 Task: Discover beaches for a family vacation between Myrtle Beach, South Carolina, and Tybee Island, Georgia.
Action: Mouse moved to (302, 99)
Screenshot: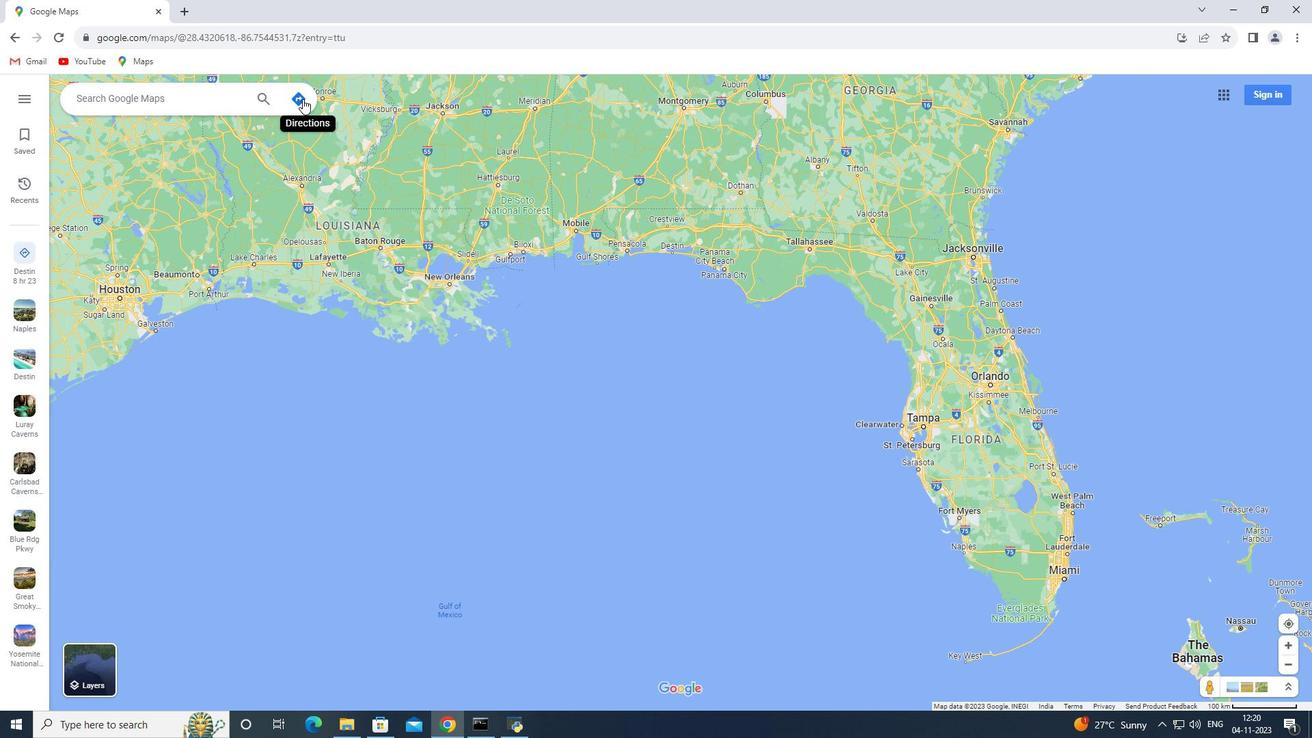 
Action: Mouse pressed left at (302, 99)
Screenshot: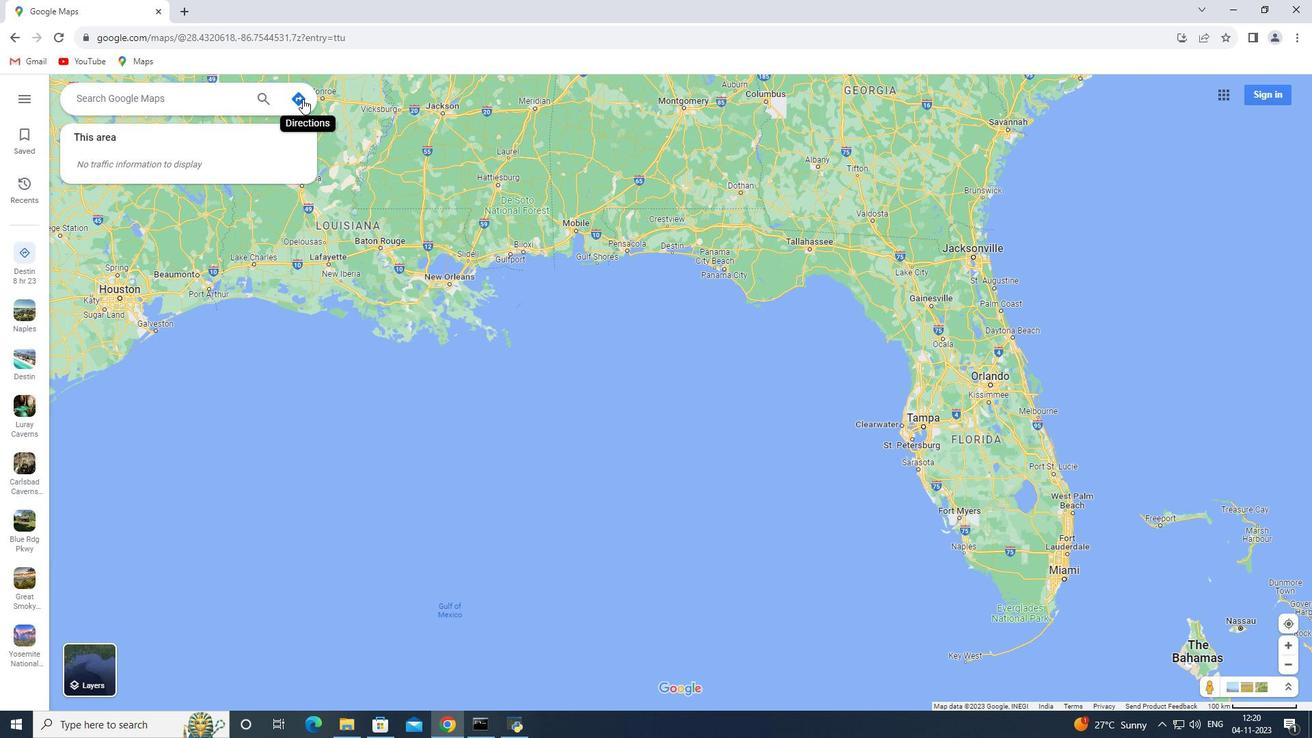 
Action: Mouse moved to (170, 129)
Screenshot: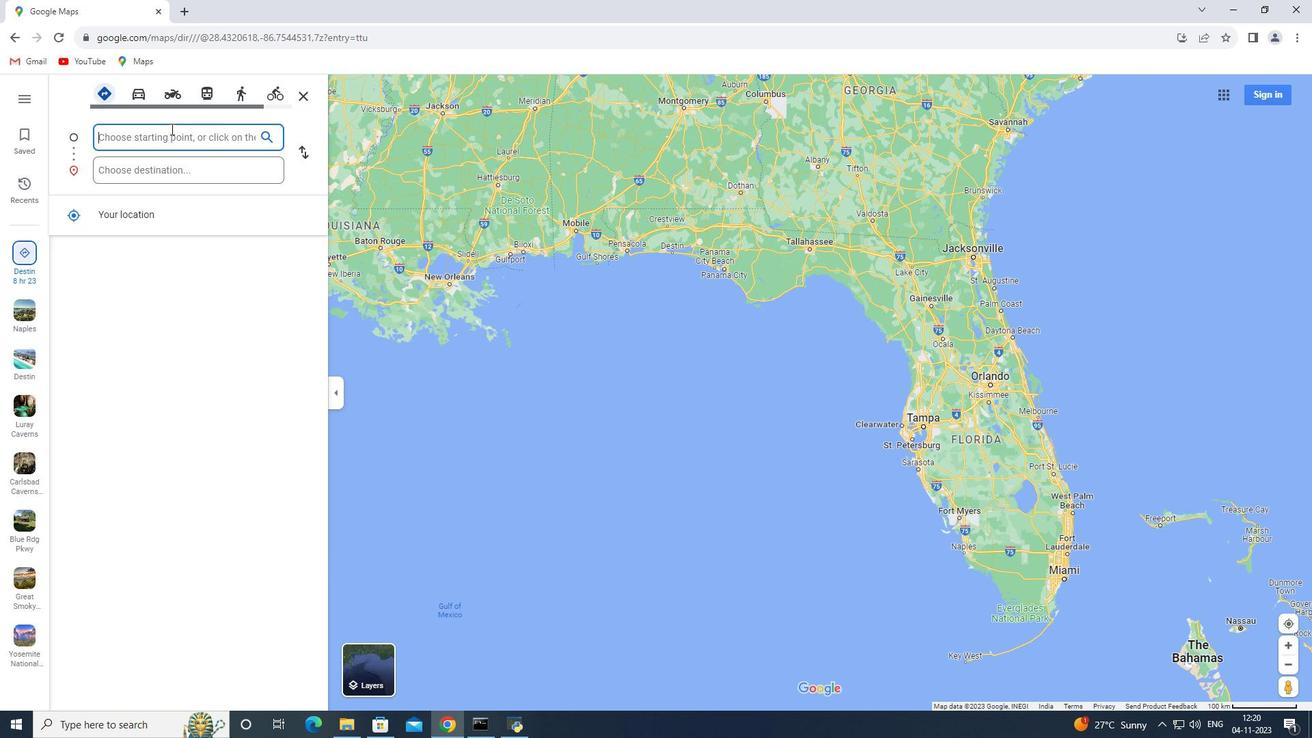 
Action: Key pressed <Key.shift><Key.shift><Key.shift><Key.shift><Key.shift><Key.shift><Key.shift><Key.shift><Key.shift>Myrtle<Key.space><Key.shift>Beach,<Key.space><Key.shift>South<Key.space><Key.shift>Carolina
Screenshot: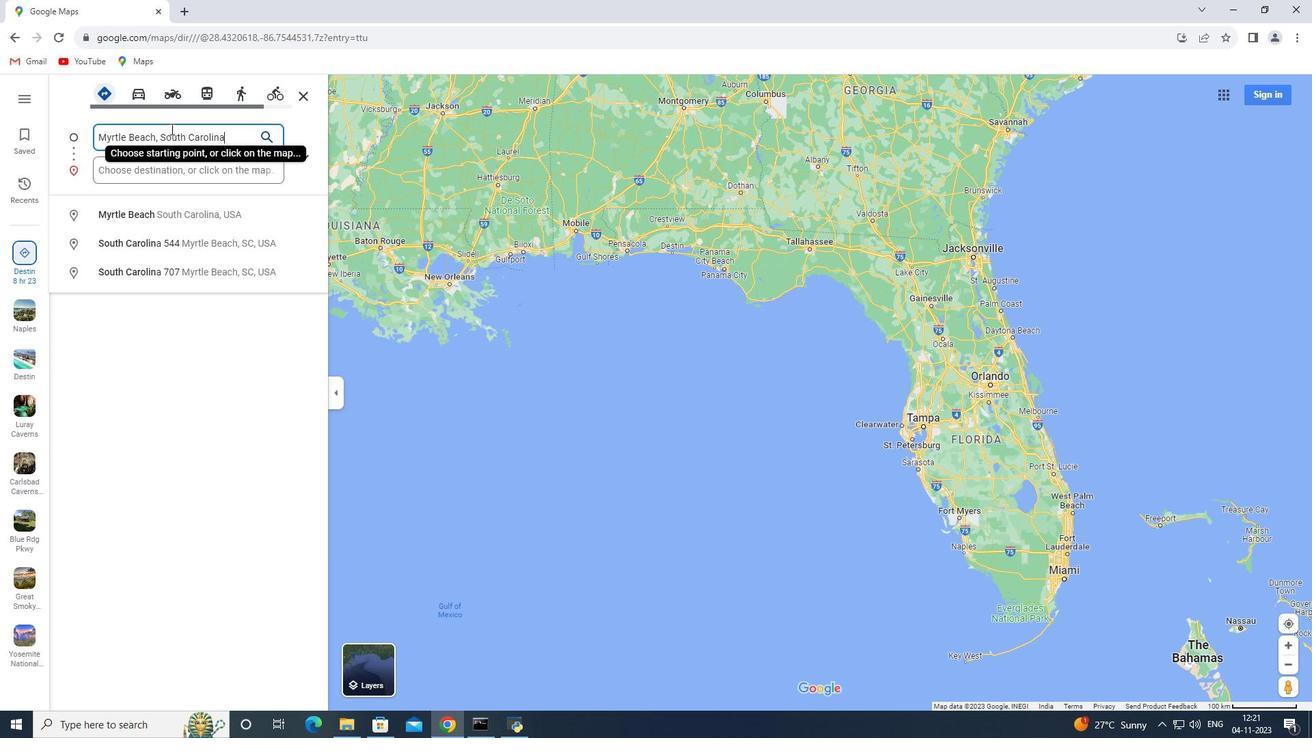 
Action: Mouse moved to (168, 164)
Screenshot: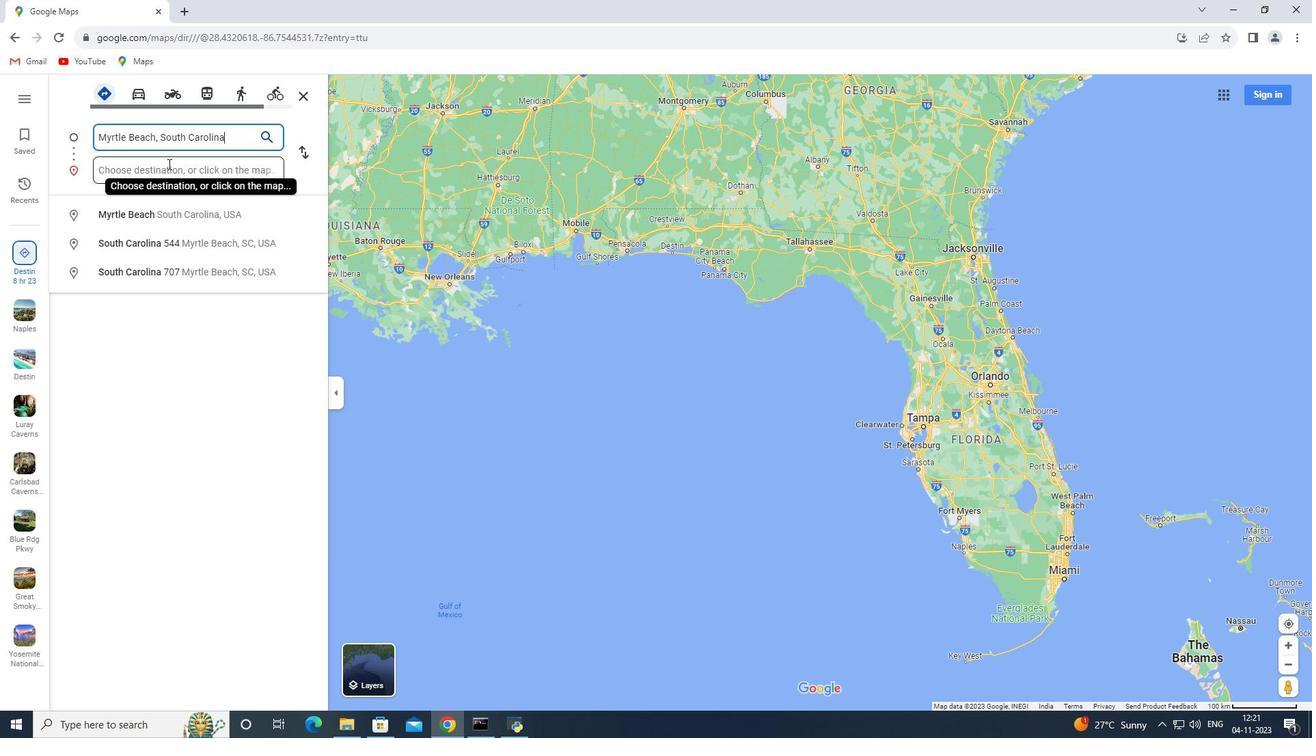 
Action: Mouse pressed left at (168, 164)
Screenshot: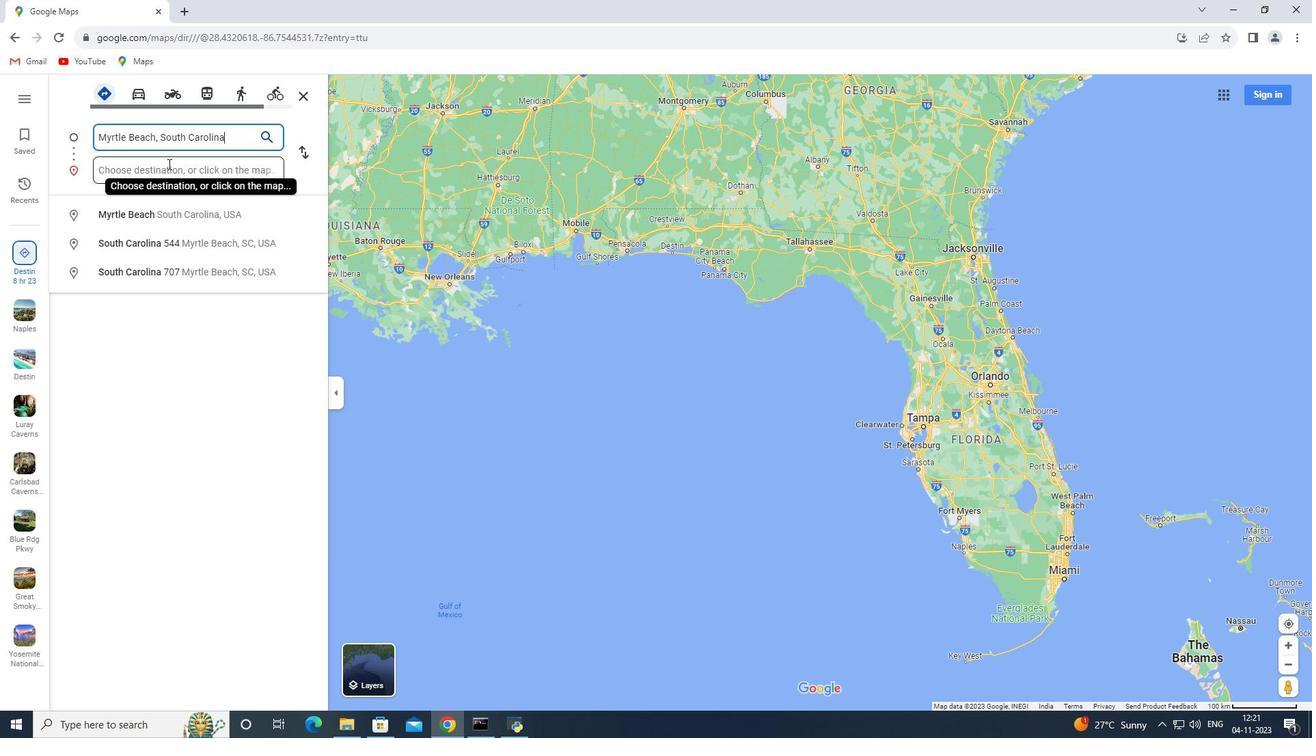 
Action: Key pressed <Key.shift>Tybee<Key.space><Key.shift>Island,<Key.space><Key.shift>Georgia<Key.enter>
Screenshot: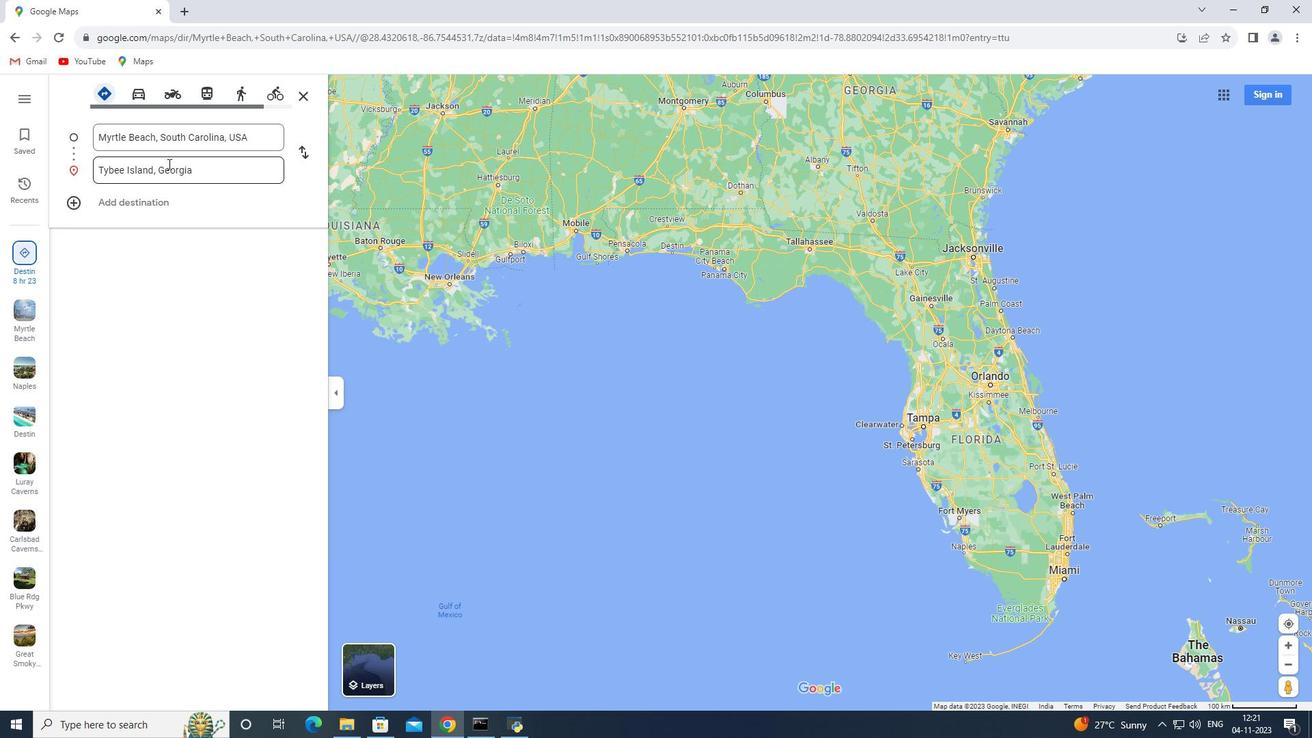 
Action: Mouse moved to (744, 99)
Screenshot: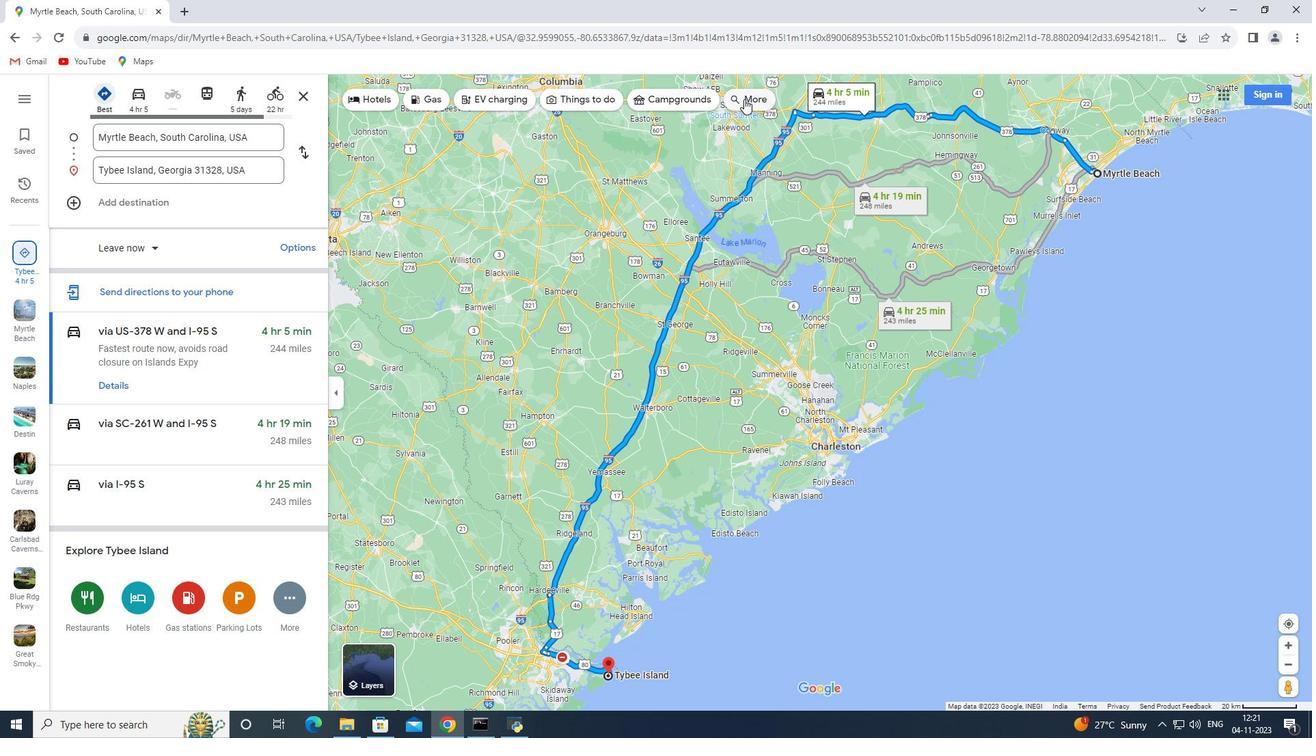 
Action: Mouse pressed left at (744, 99)
Screenshot: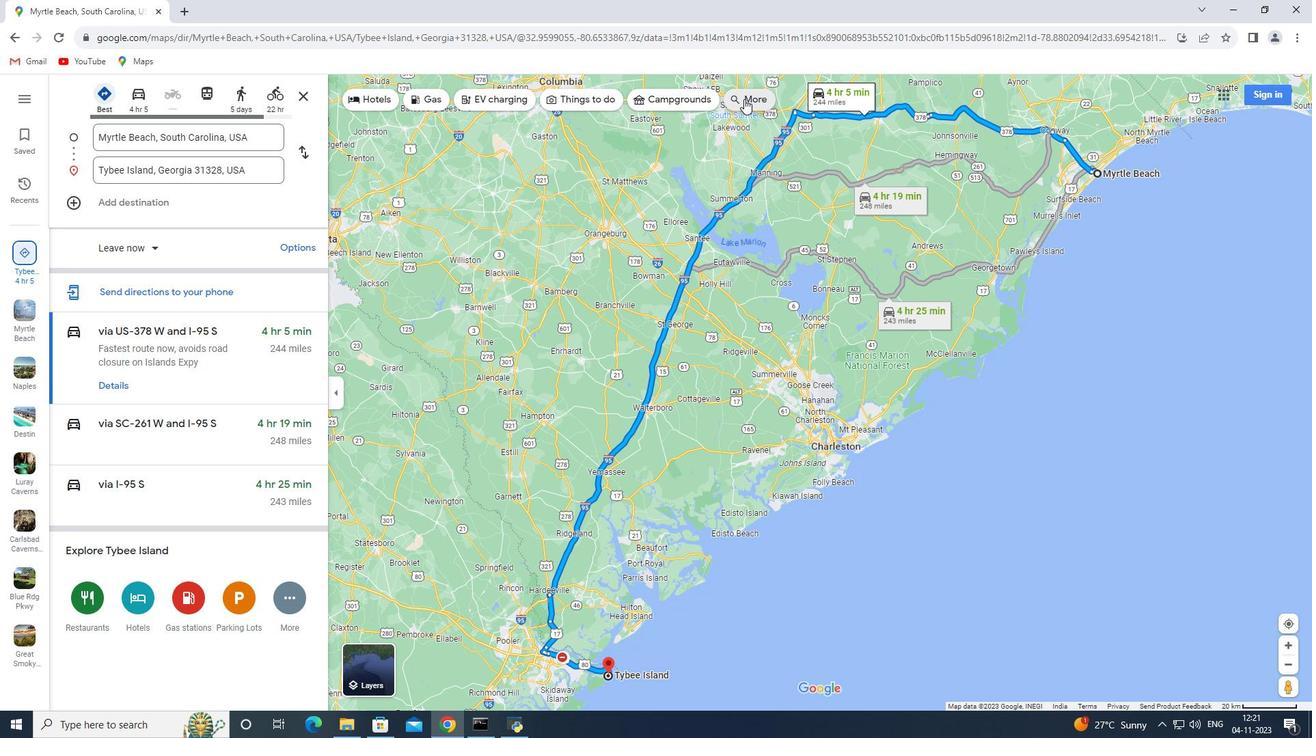
Action: Mouse moved to (209, 95)
Screenshot: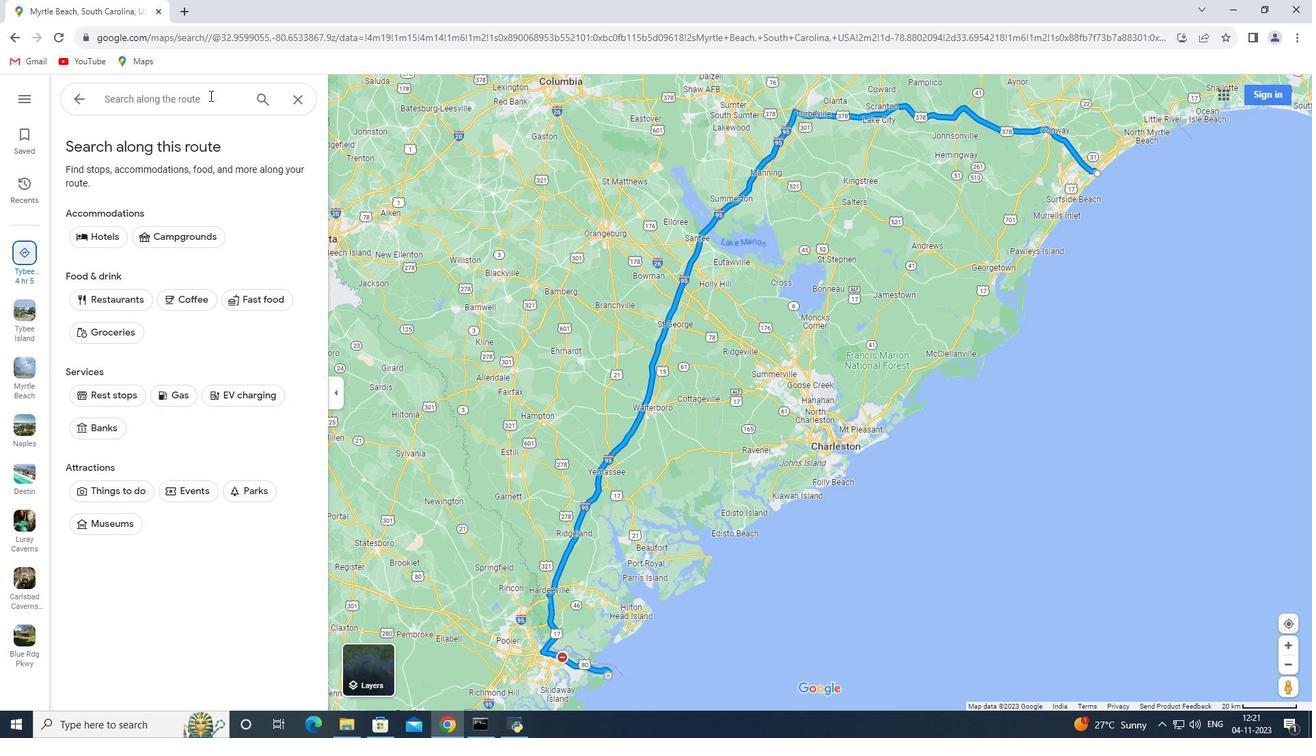 
Action: Mouse pressed left at (209, 95)
Screenshot: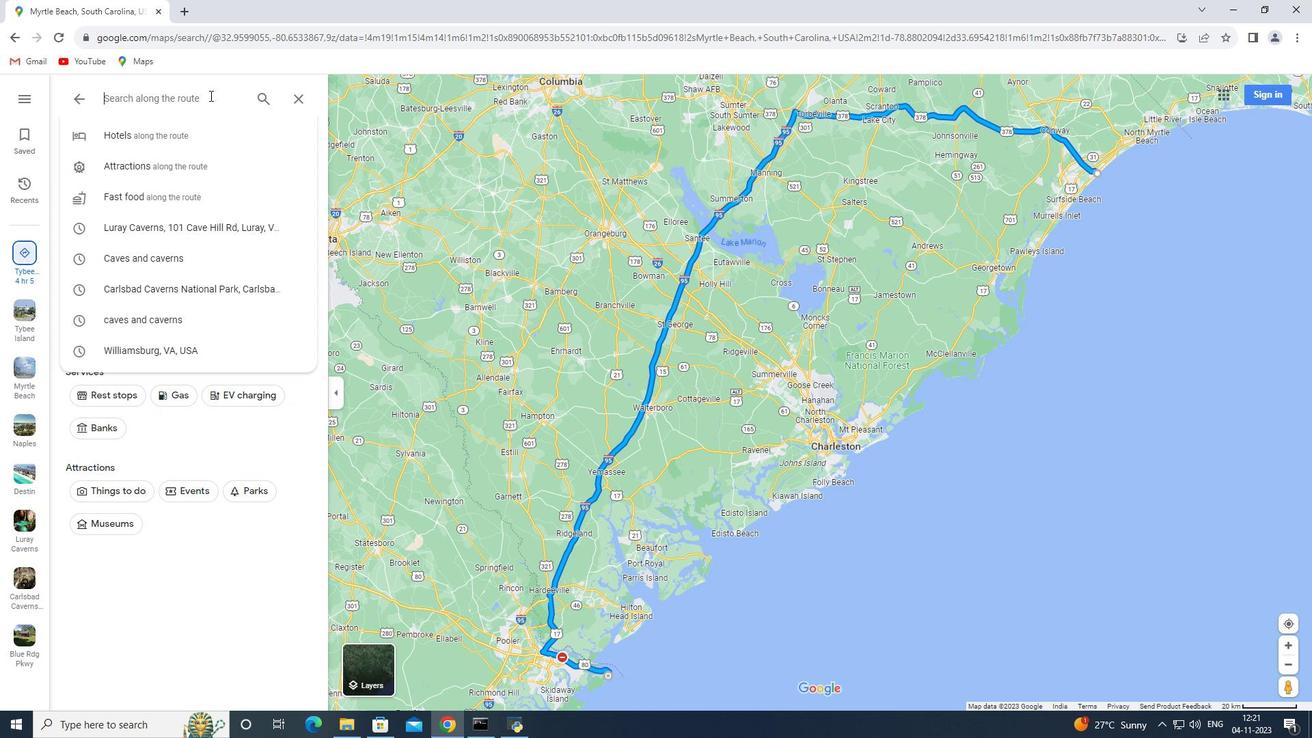 
Action: Key pressed beaches<Key.space>for<Key.space>a<Key.space>family<Key.space>vacation<Key.enter>
Screenshot: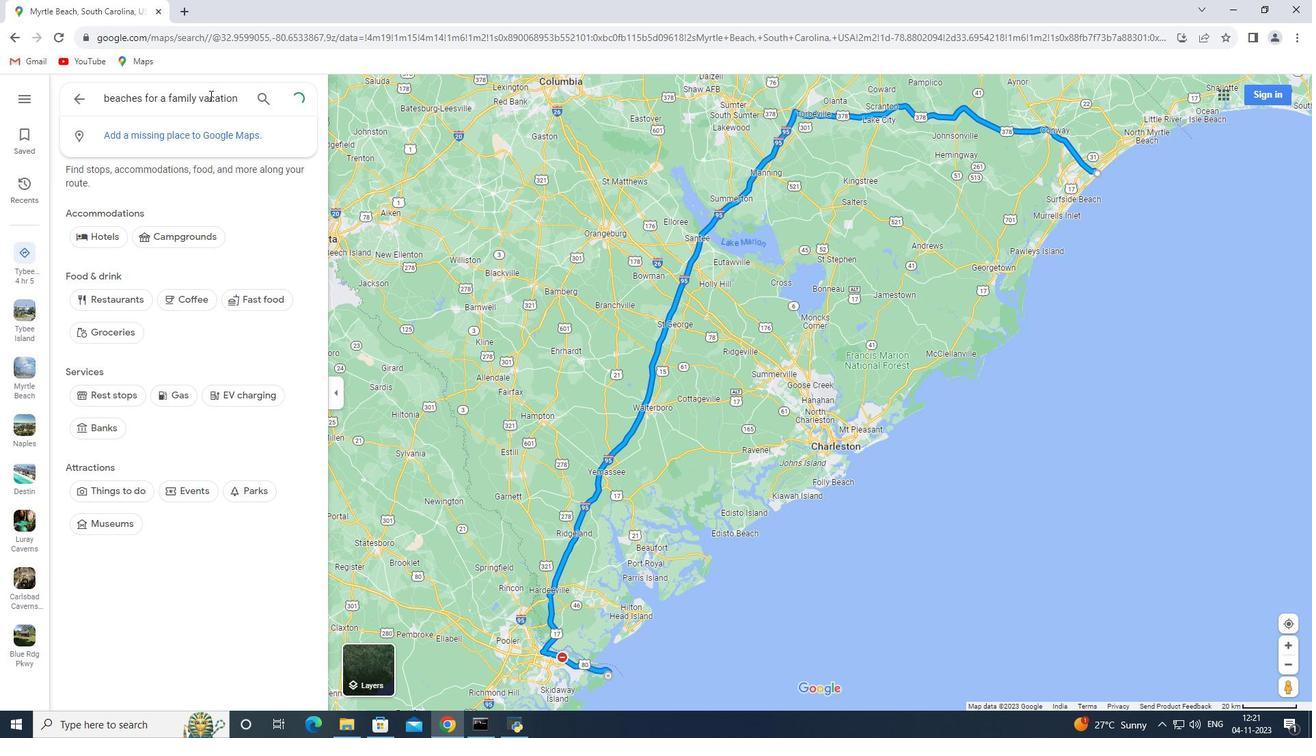 
